 Task: Create a rule when a due date in this week.
Action: Mouse pressed left at (761, 201)
Screenshot: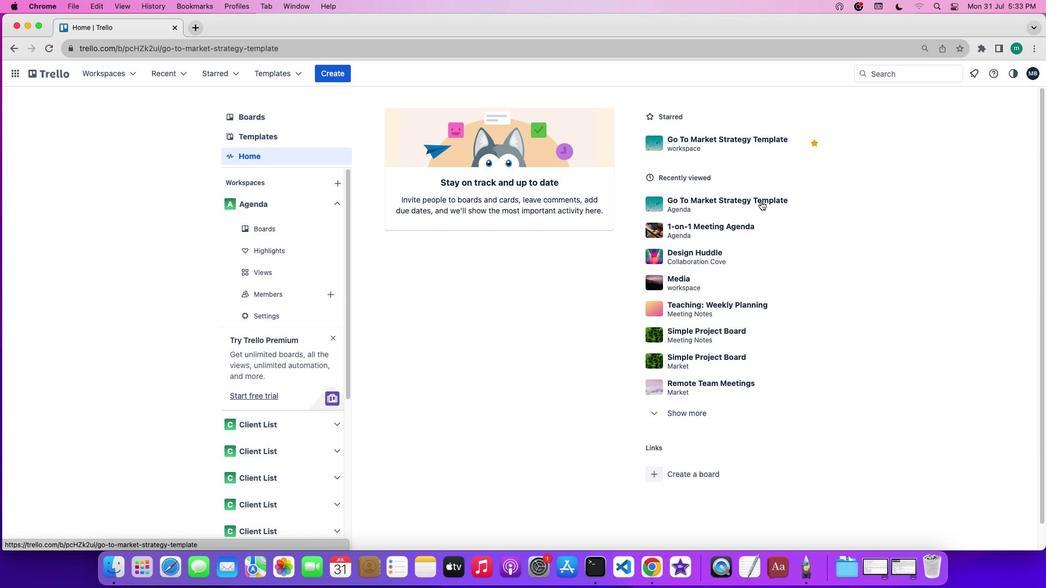 
Action: Mouse moved to (962, 237)
Screenshot: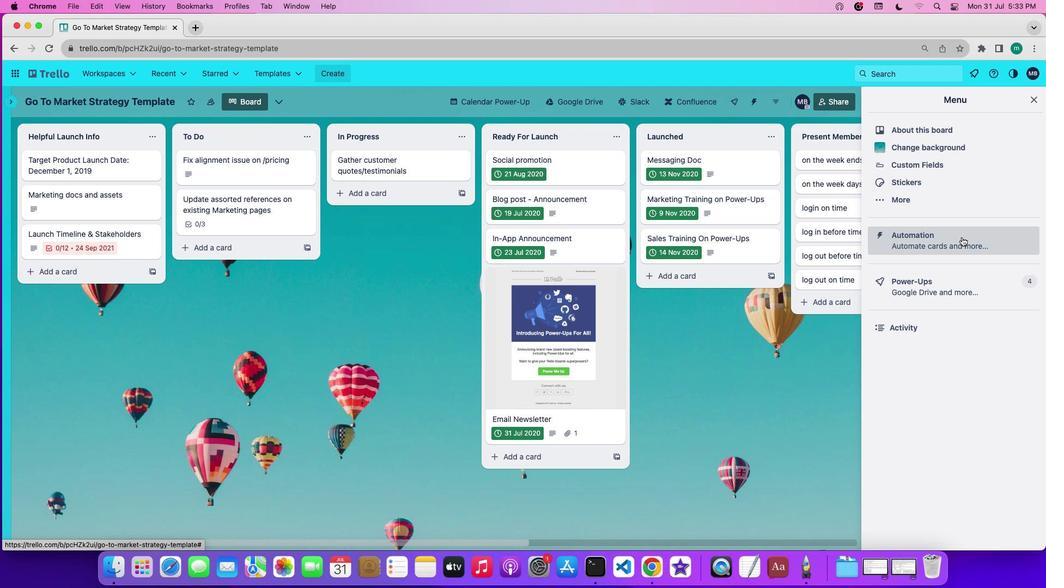 
Action: Mouse pressed left at (962, 237)
Screenshot: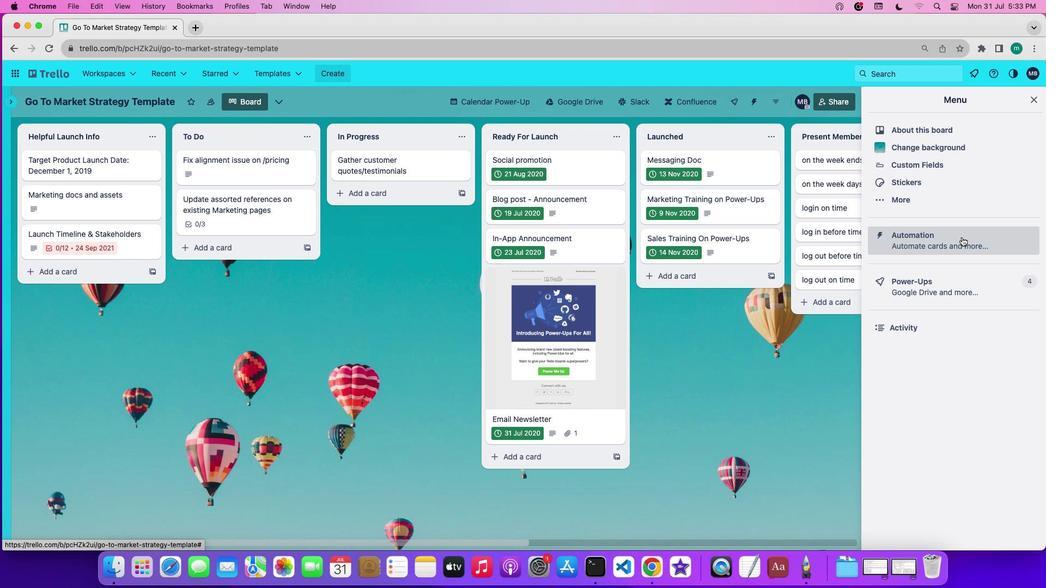 
Action: Mouse moved to (59, 194)
Screenshot: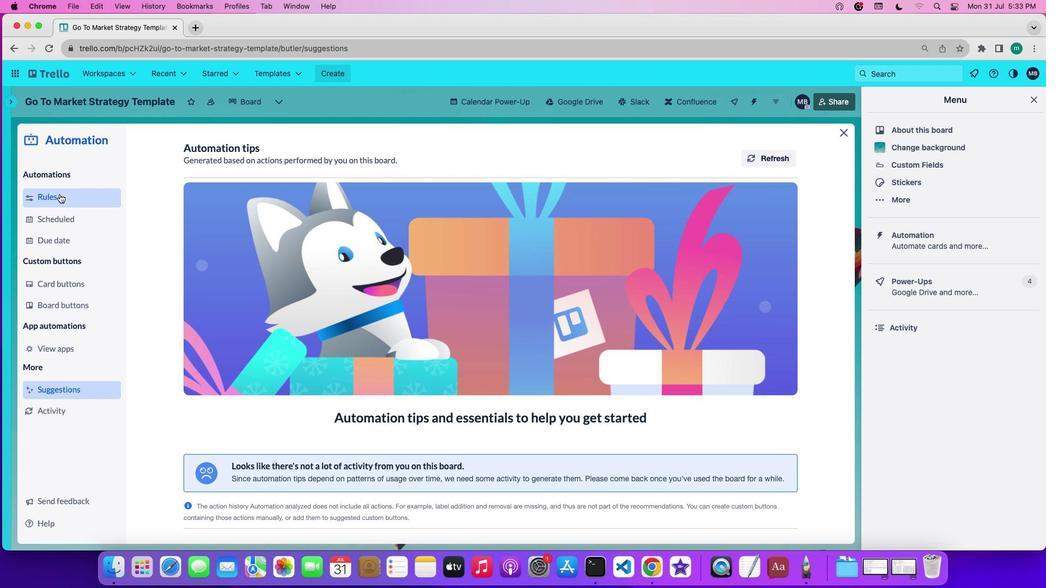 
Action: Mouse pressed left at (59, 194)
Screenshot: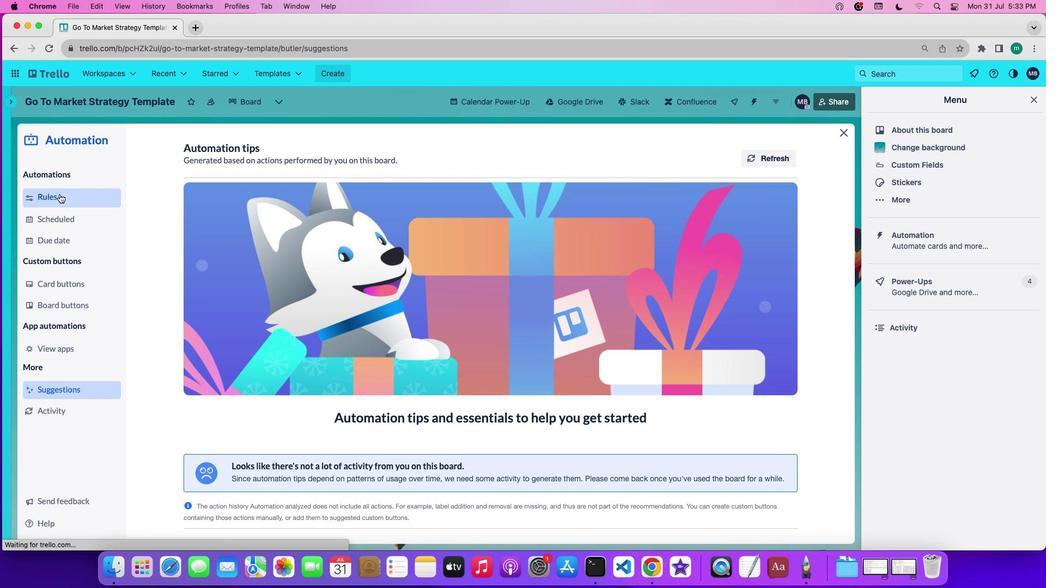 
Action: Mouse moved to (251, 387)
Screenshot: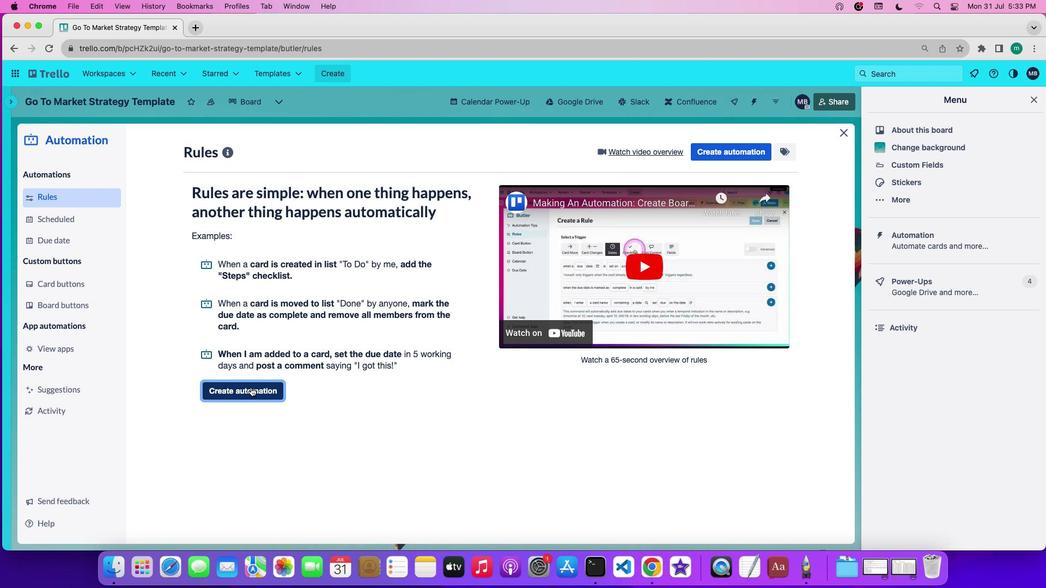 
Action: Mouse pressed left at (251, 387)
Screenshot: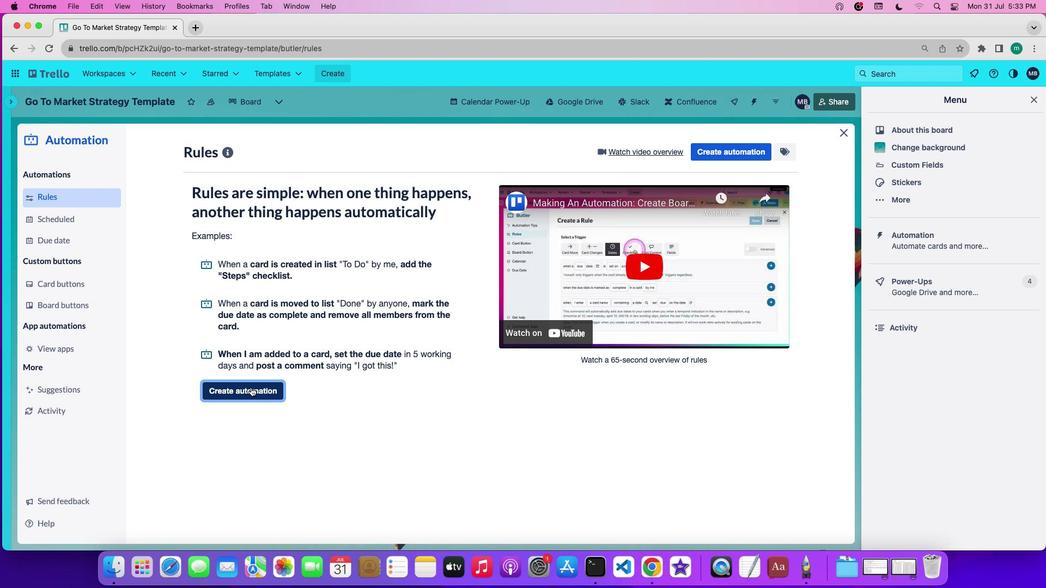 
Action: Mouse moved to (368, 249)
Screenshot: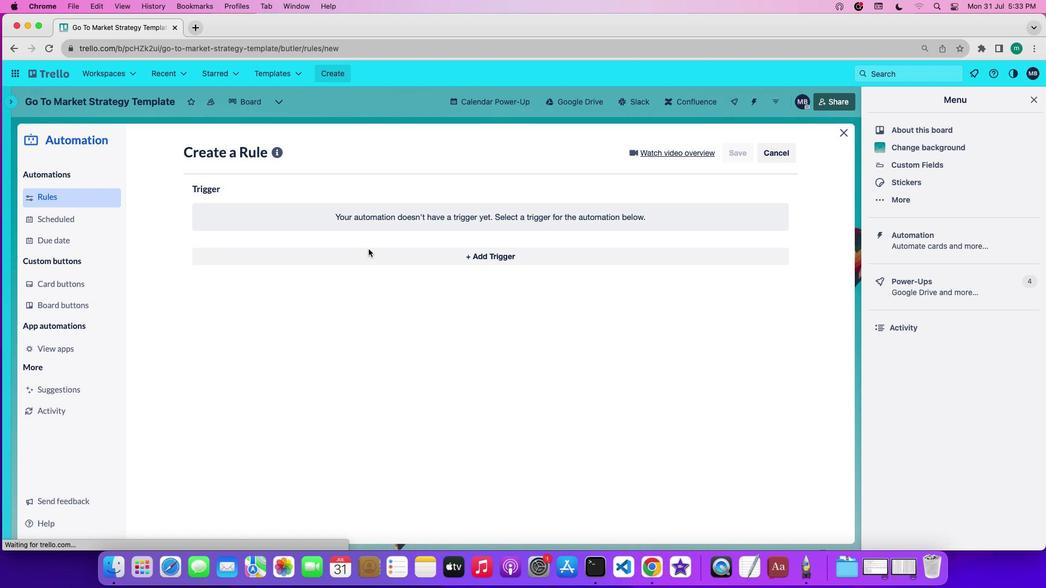 
Action: Mouse pressed left at (368, 249)
Screenshot: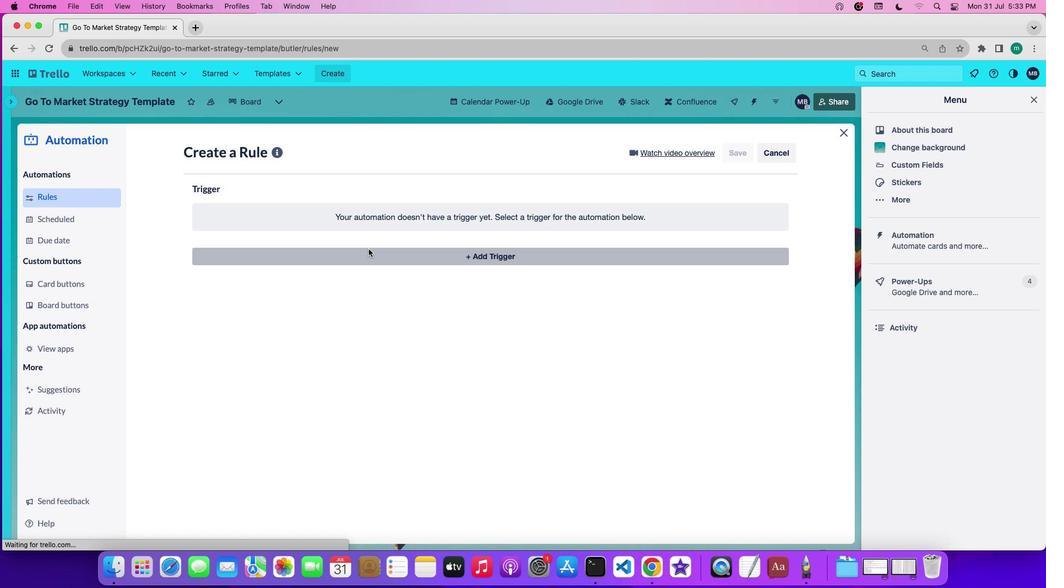 
Action: Mouse moved to (356, 289)
Screenshot: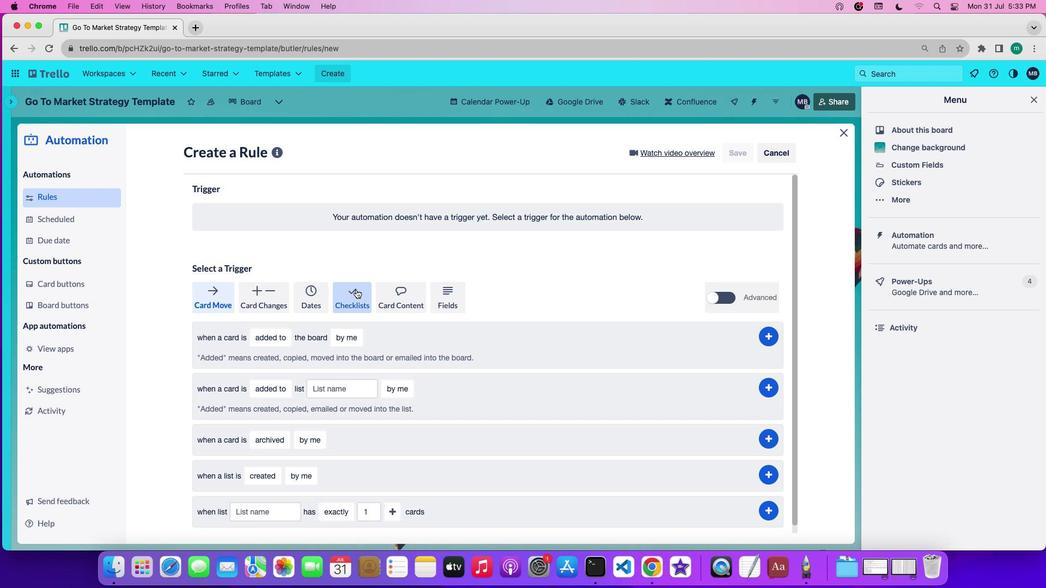 
Action: Mouse pressed left at (356, 289)
Screenshot: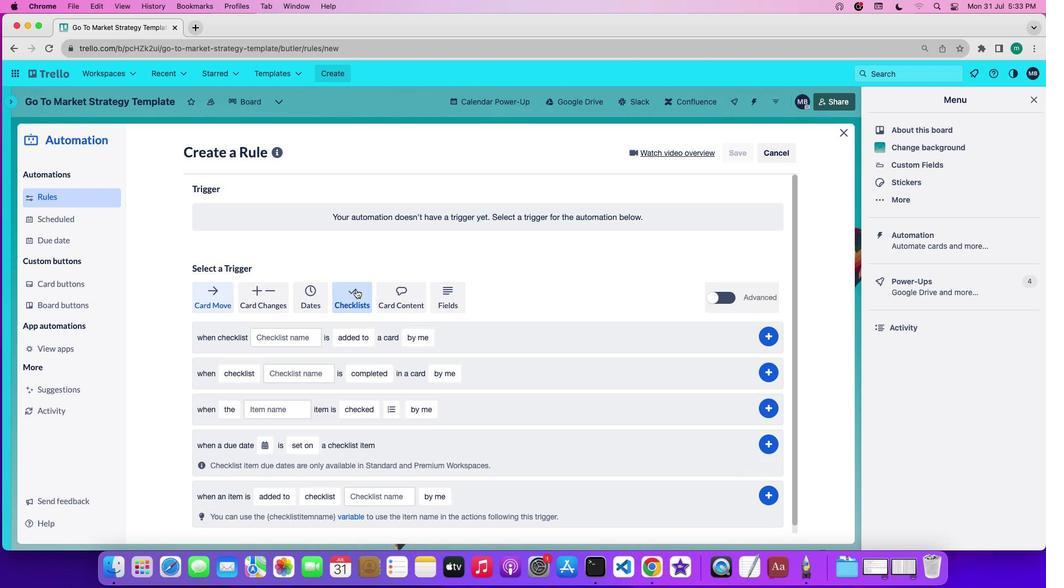 
Action: Mouse moved to (270, 445)
Screenshot: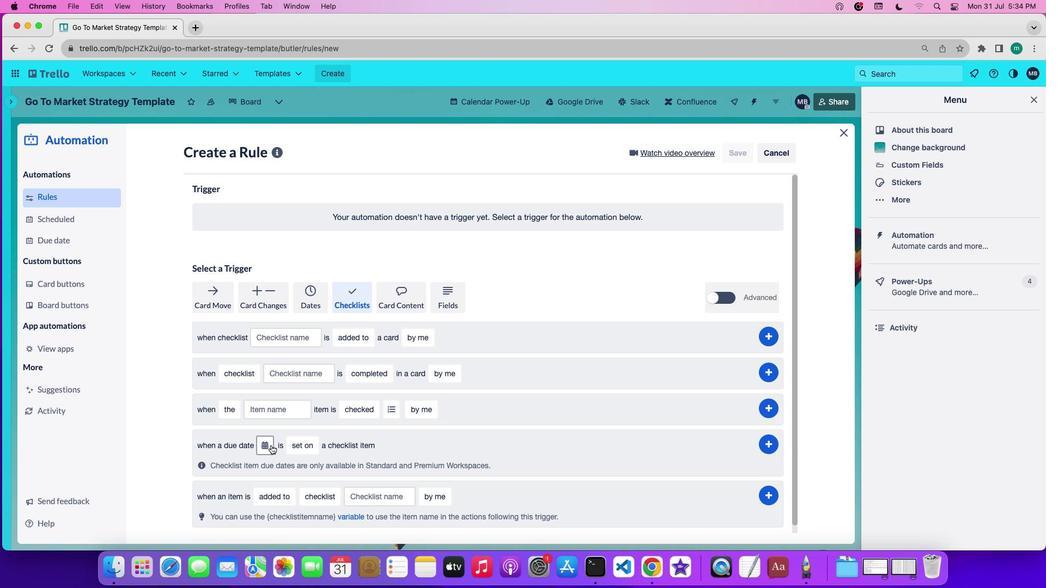 
Action: Mouse pressed left at (270, 445)
Screenshot: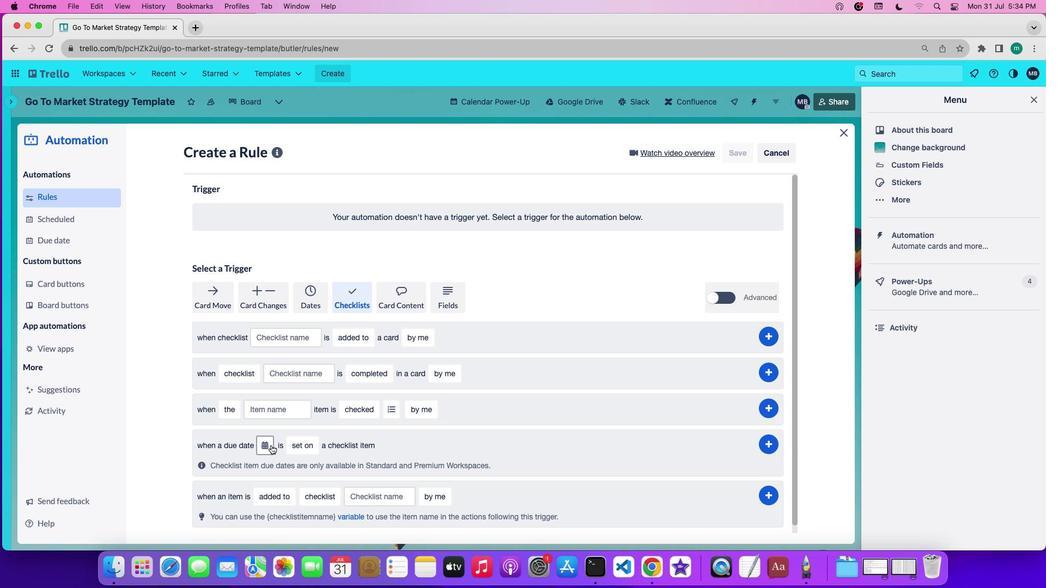 
Action: Mouse moved to (277, 481)
Screenshot: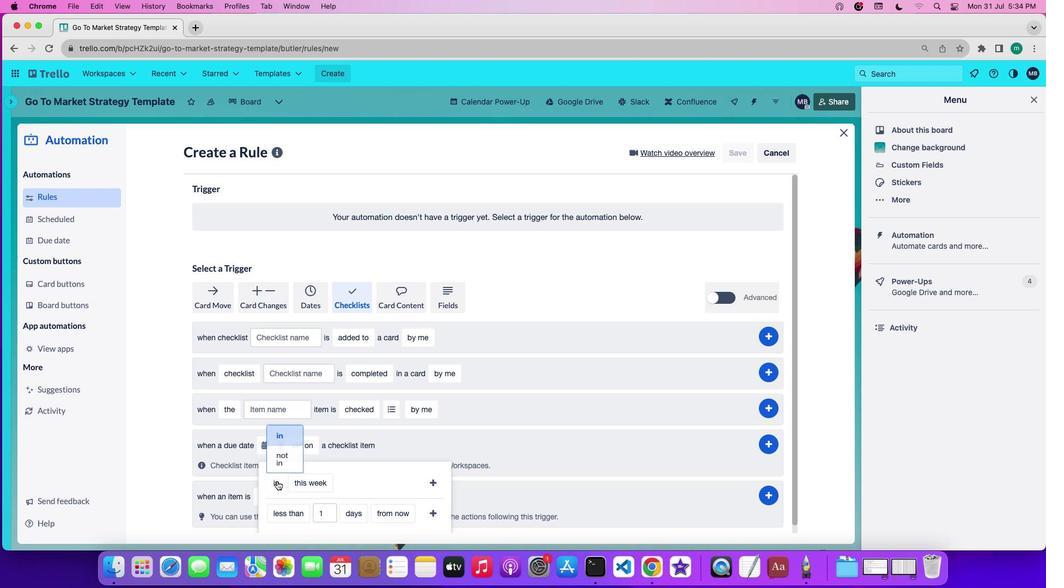 
Action: Mouse pressed left at (277, 481)
Screenshot: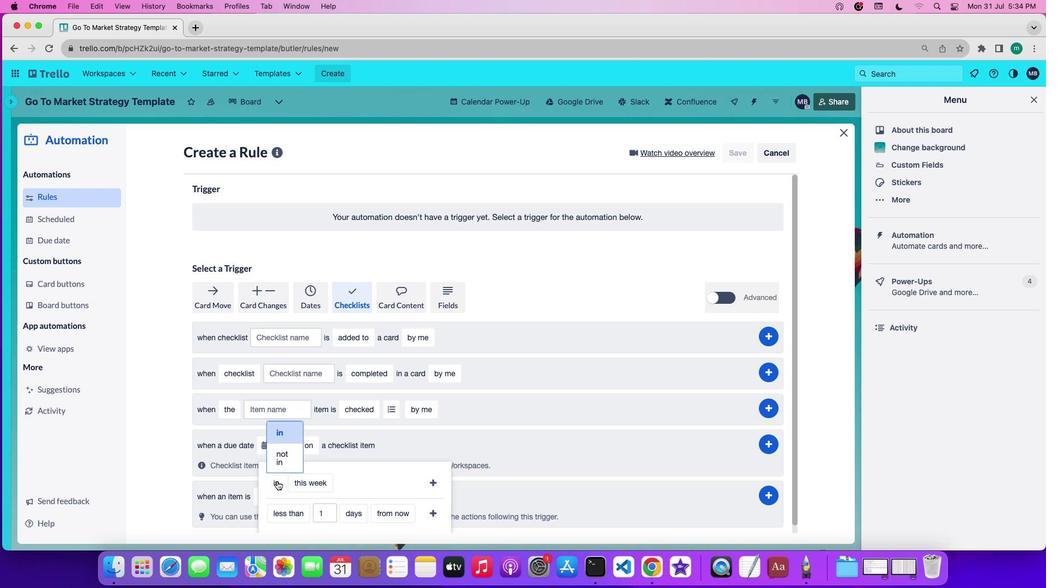 
Action: Mouse moved to (288, 430)
Screenshot: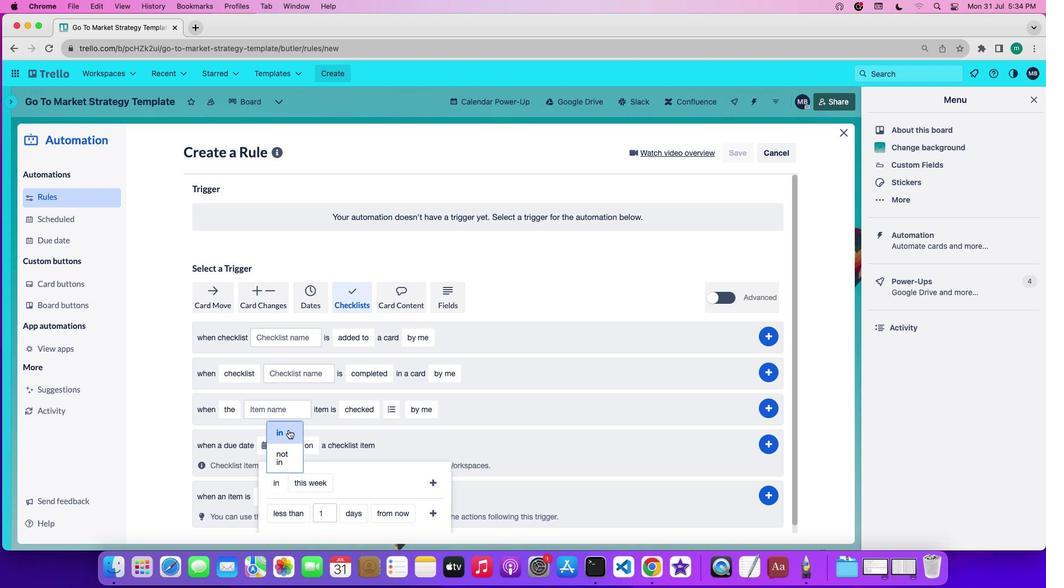 
Action: Mouse pressed left at (288, 430)
Screenshot: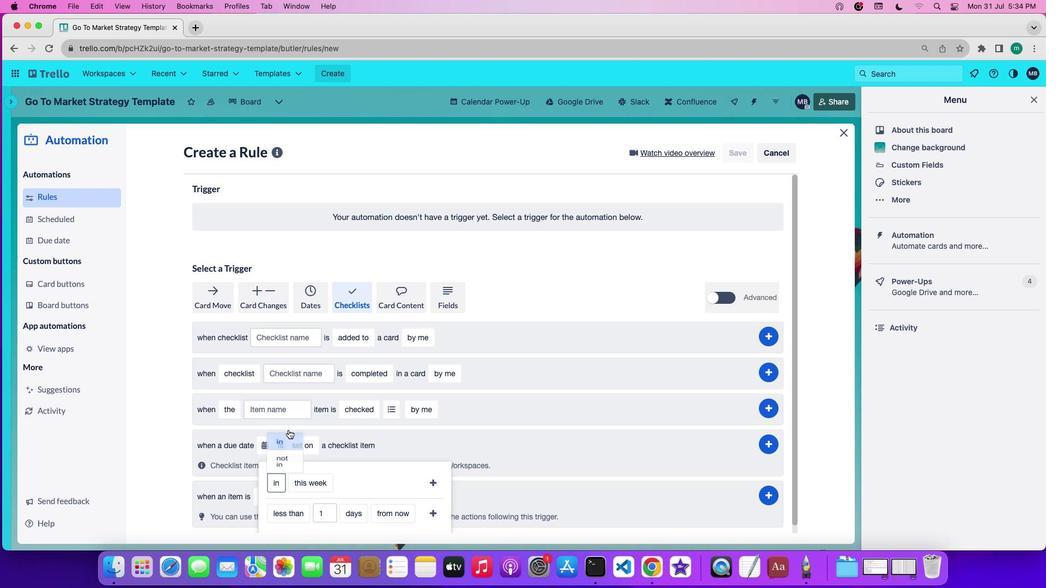 
Action: Mouse moved to (296, 483)
Screenshot: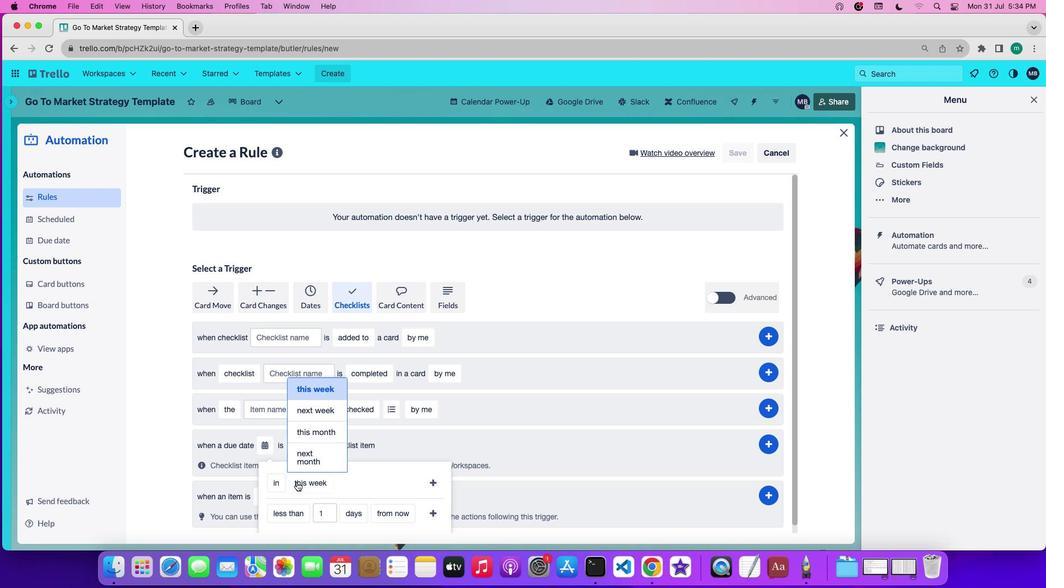 
Action: Mouse pressed left at (296, 483)
Screenshot: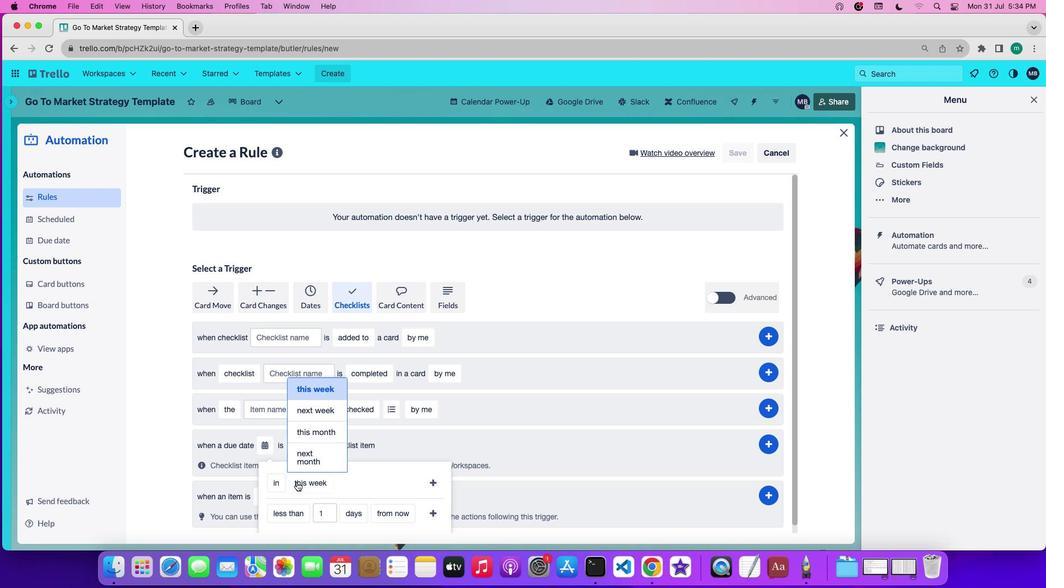 
Action: Mouse moved to (323, 480)
Screenshot: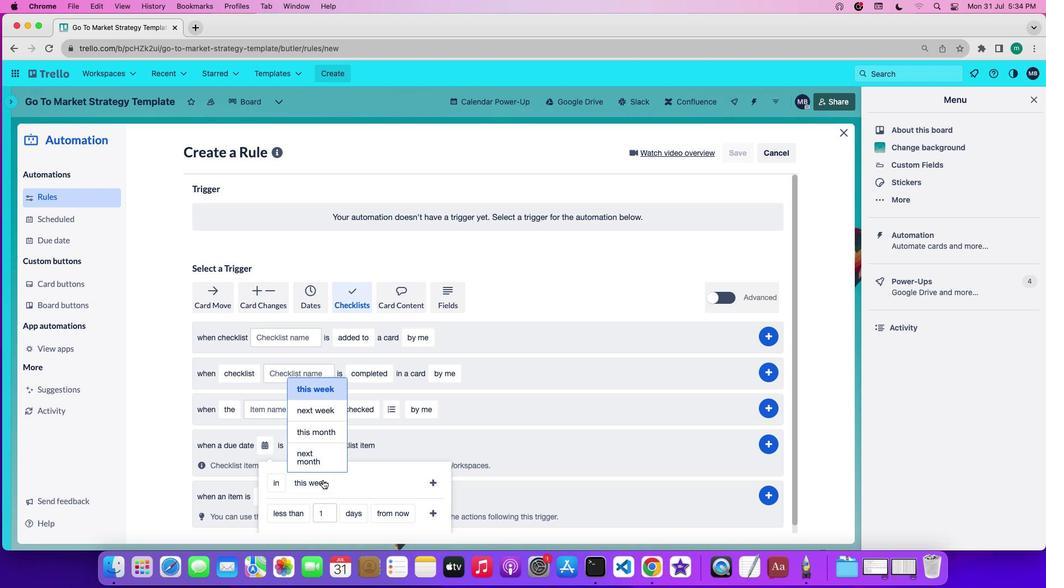 
Action: Mouse pressed left at (323, 480)
Screenshot: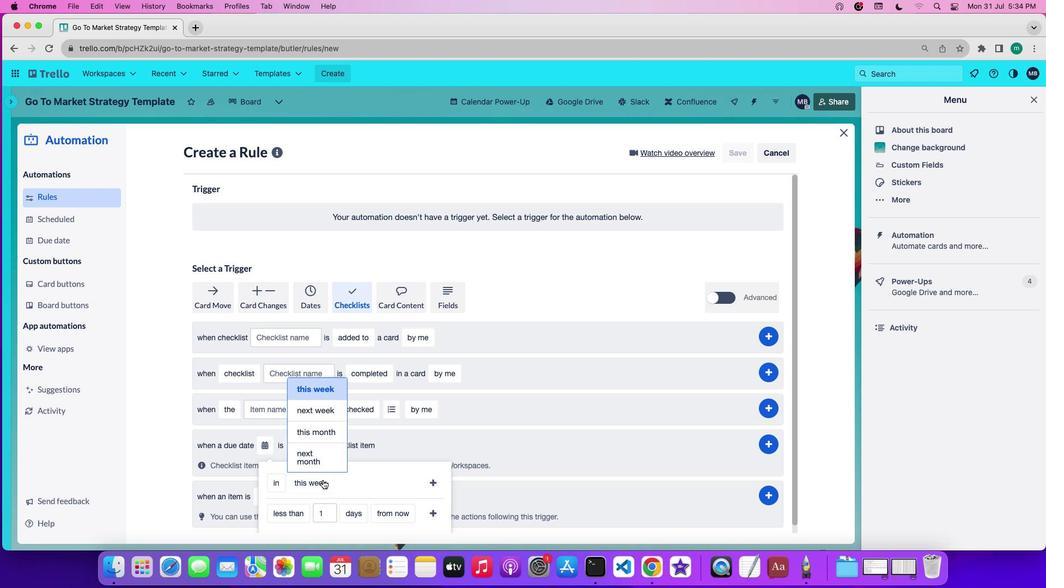 
Action: Mouse moved to (327, 389)
Screenshot: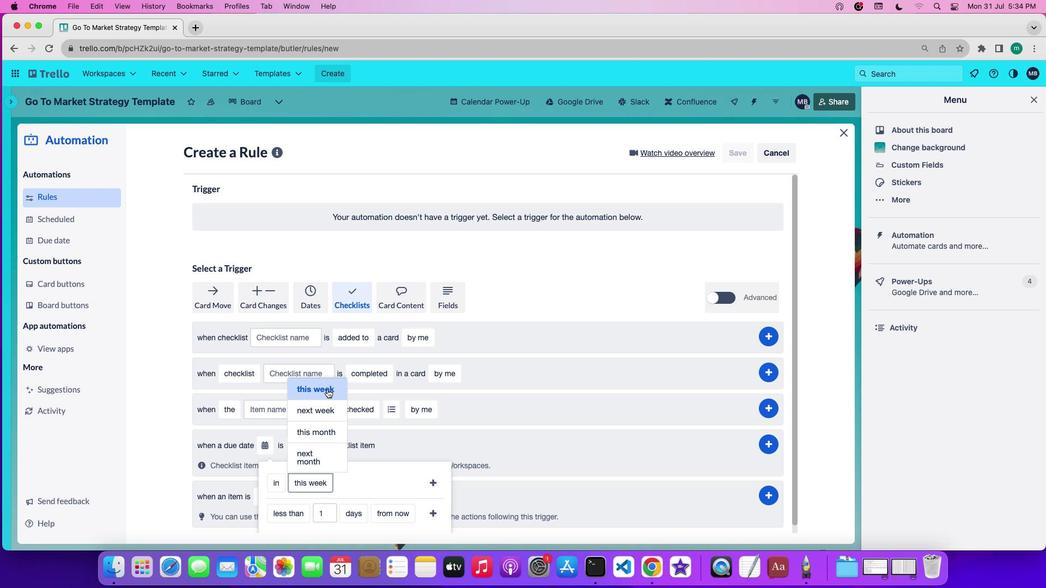 
Action: Mouse pressed left at (327, 389)
Screenshot: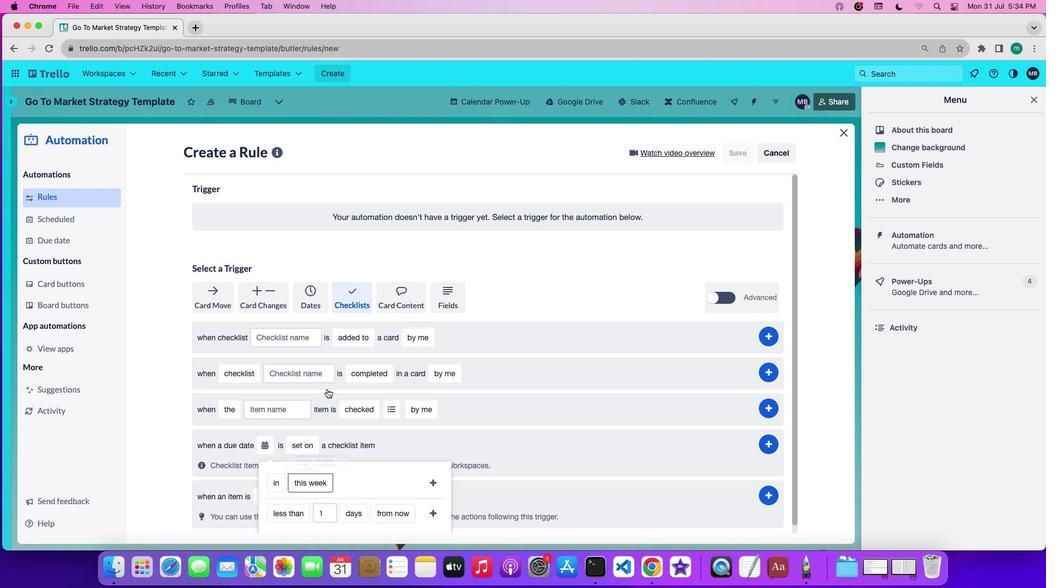 
Action: Mouse moved to (437, 482)
Screenshot: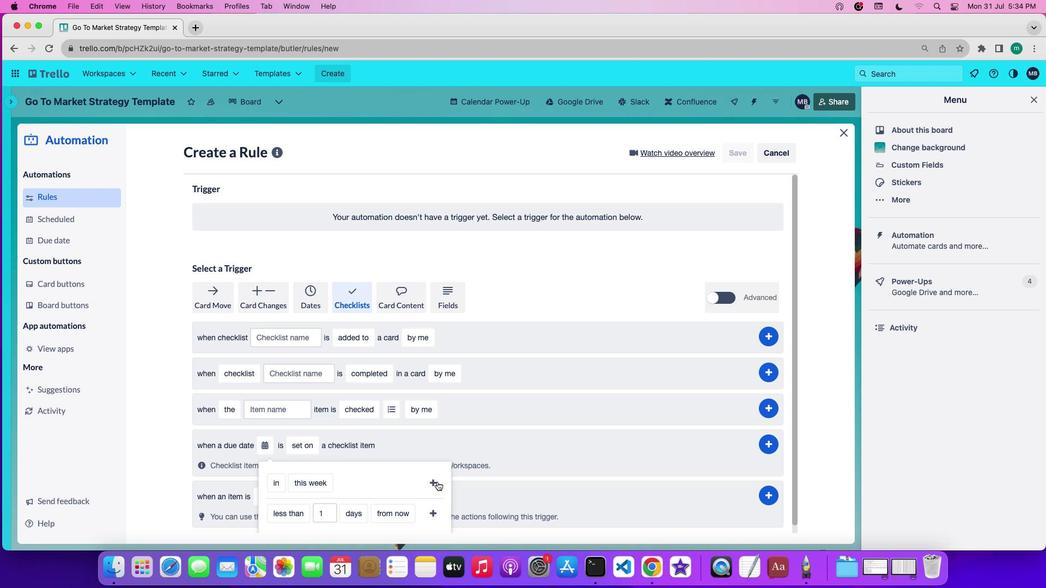 
Action: Mouse pressed left at (437, 482)
Screenshot: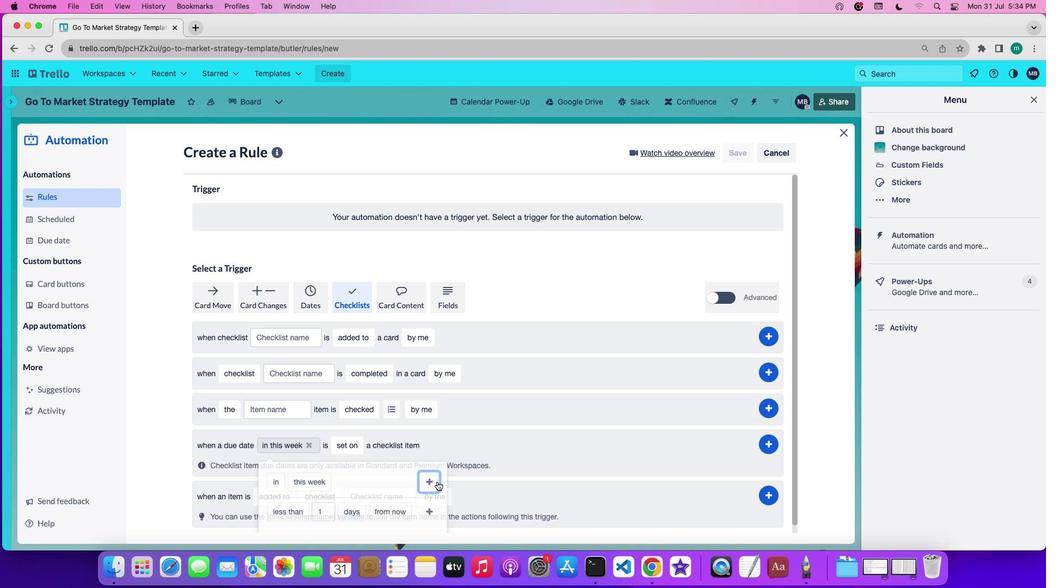 
Action: Mouse moved to (767, 444)
Screenshot: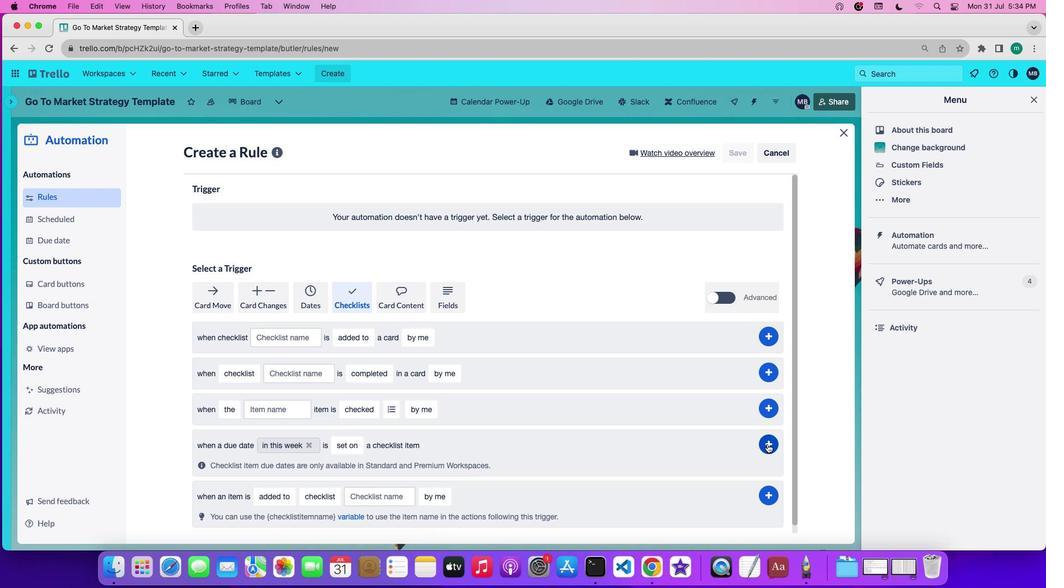 
Action: Mouse pressed left at (767, 444)
Screenshot: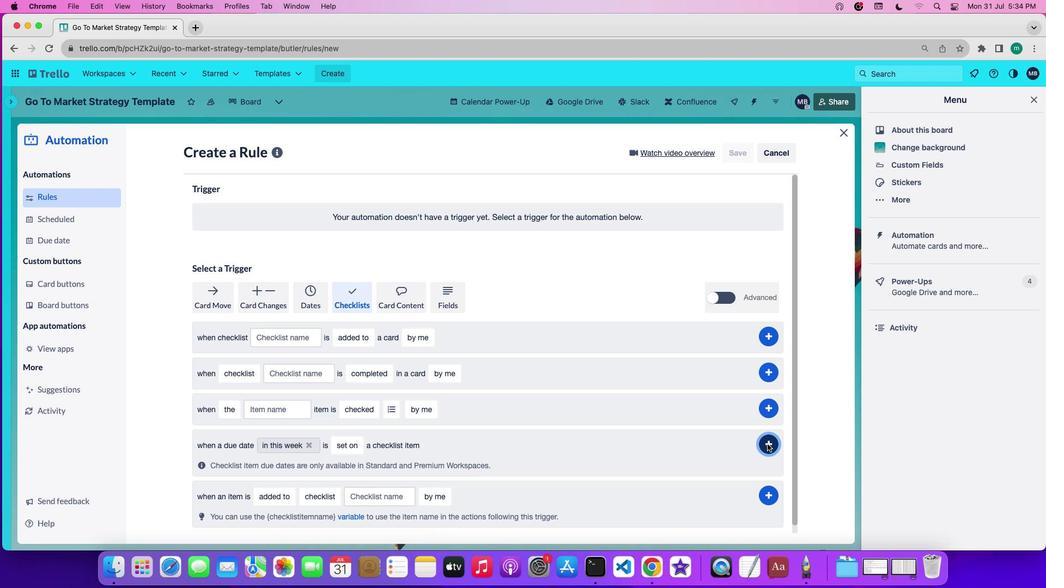 
